 Task: Create a due date automation trigger when advanced on, 2 working days before a card is due add dates due next week at 11:00 AM.
Action: Mouse moved to (823, 242)
Screenshot: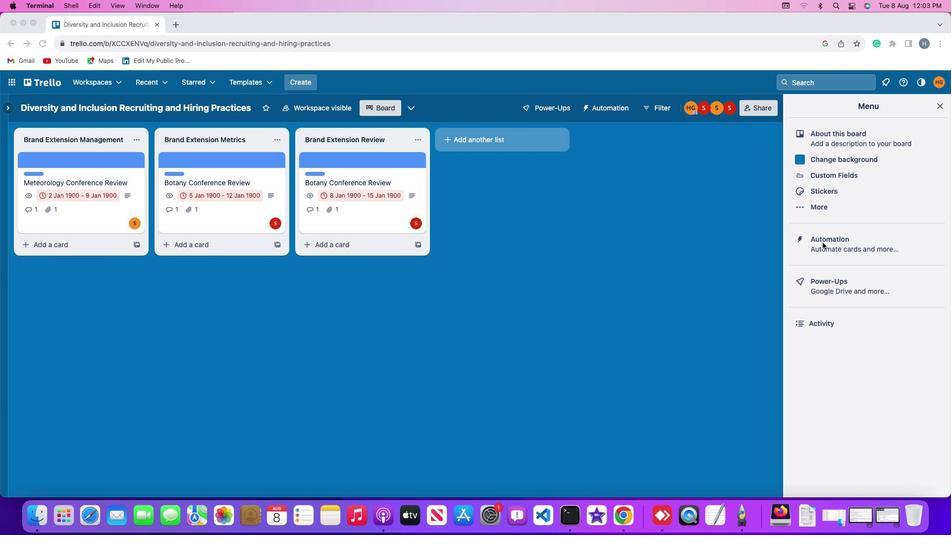 
Action: Mouse pressed left at (823, 242)
Screenshot: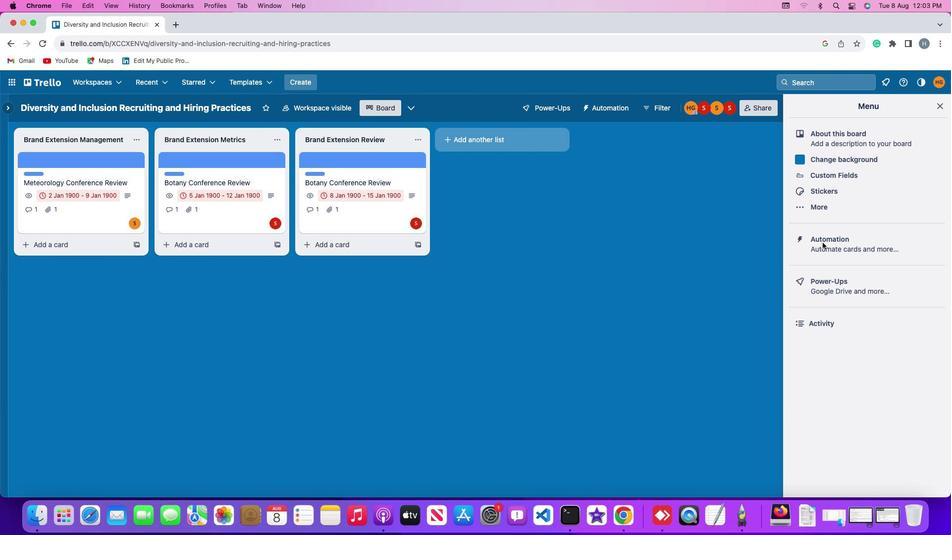 
Action: Mouse moved to (823, 242)
Screenshot: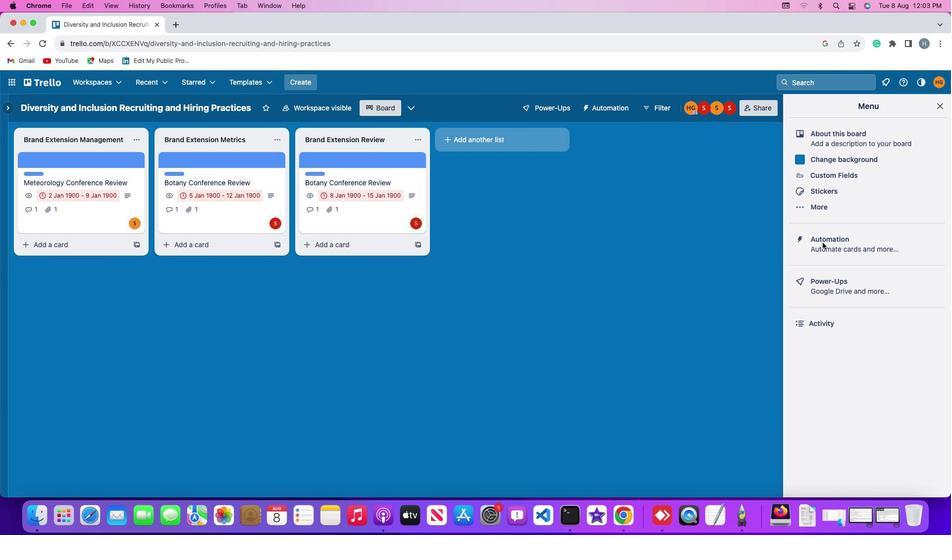 
Action: Mouse pressed left at (823, 242)
Screenshot: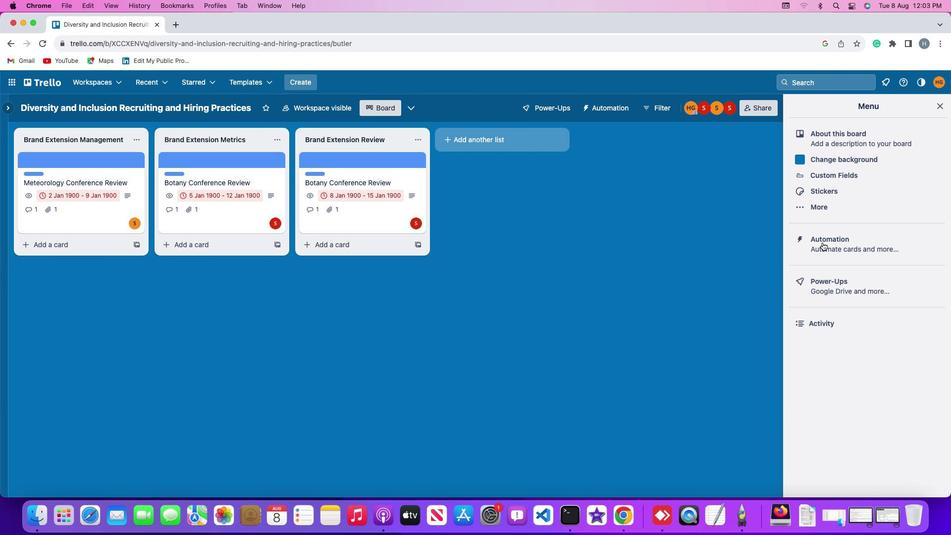 
Action: Mouse moved to (55, 229)
Screenshot: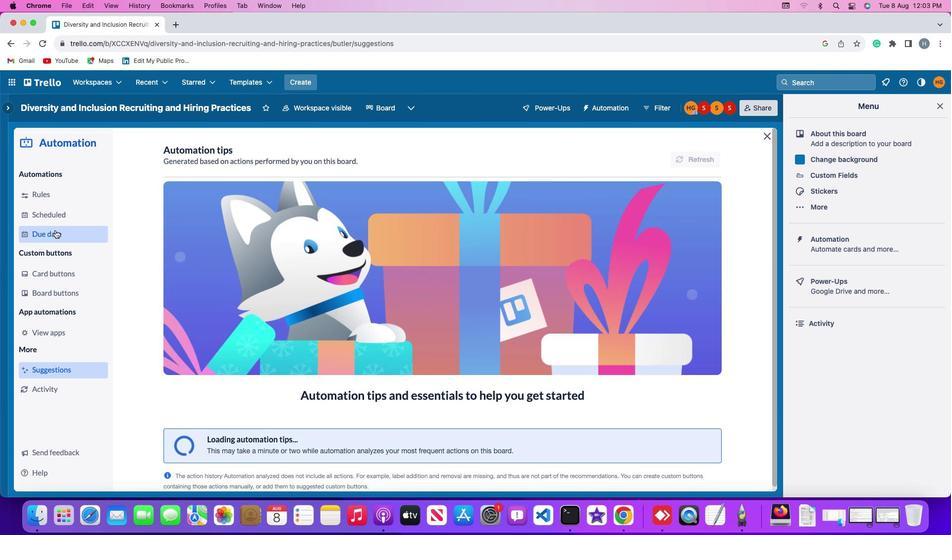
Action: Mouse pressed left at (55, 229)
Screenshot: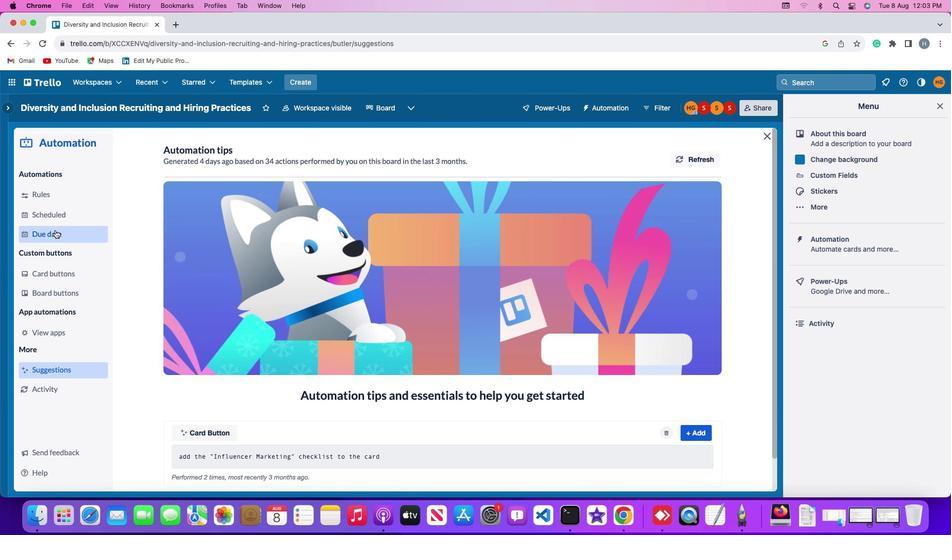 
Action: Mouse moved to (663, 151)
Screenshot: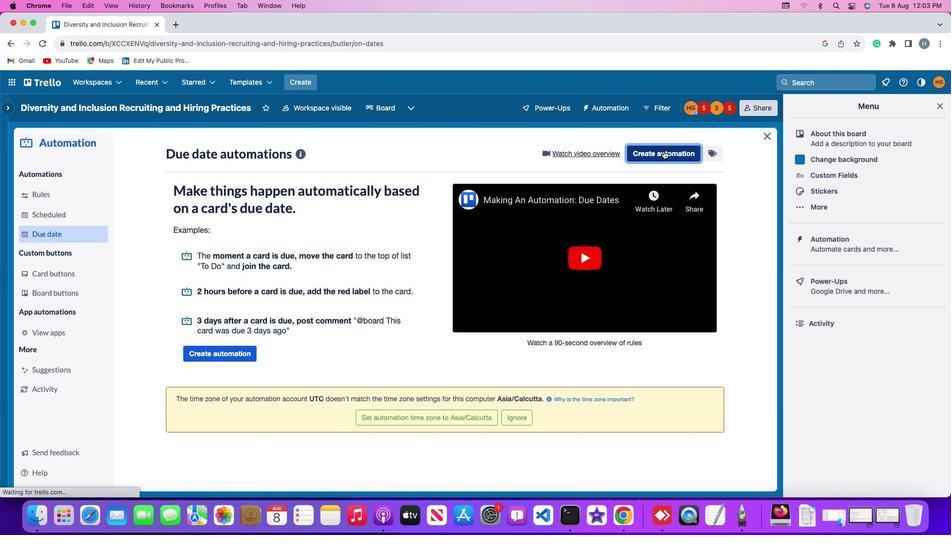 
Action: Mouse pressed left at (663, 151)
Screenshot: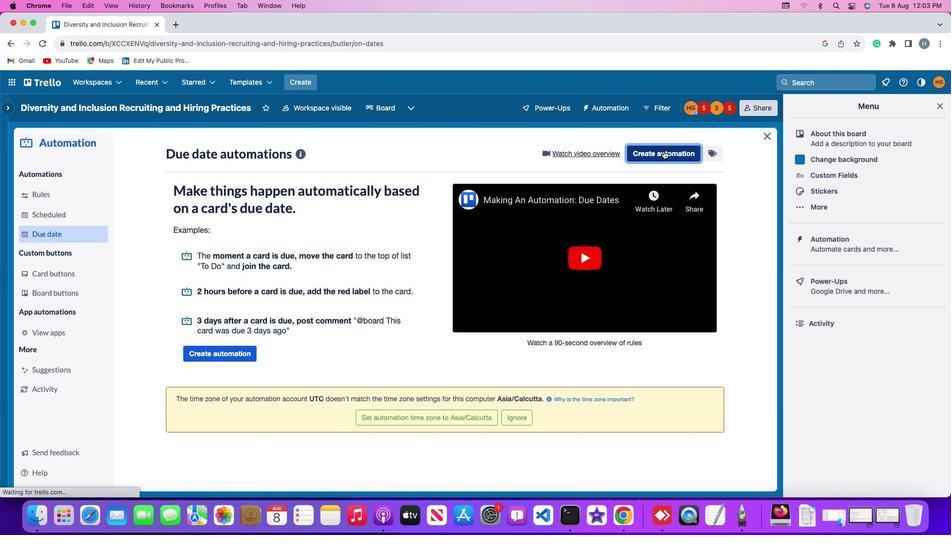 
Action: Mouse moved to (405, 248)
Screenshot: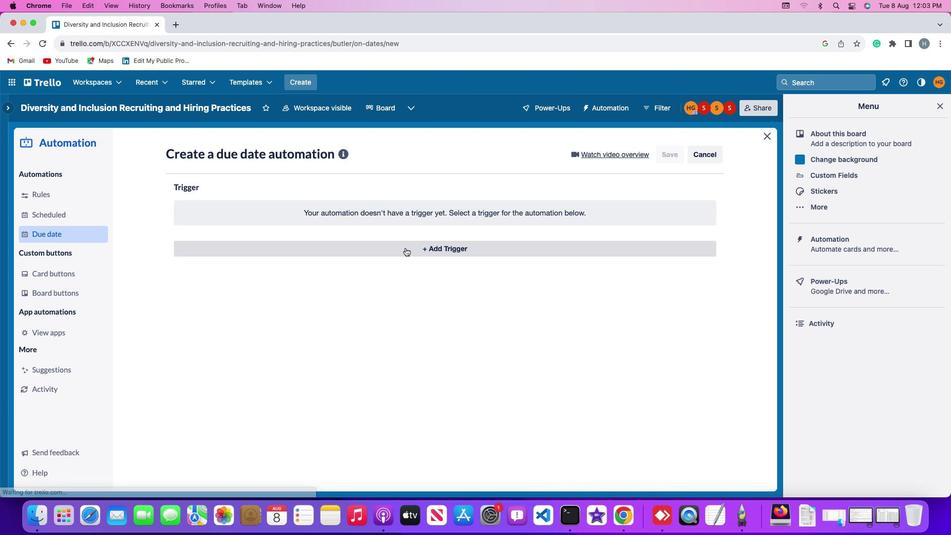 
Action: Mouse pressed left at (405, 248)
Screenshot: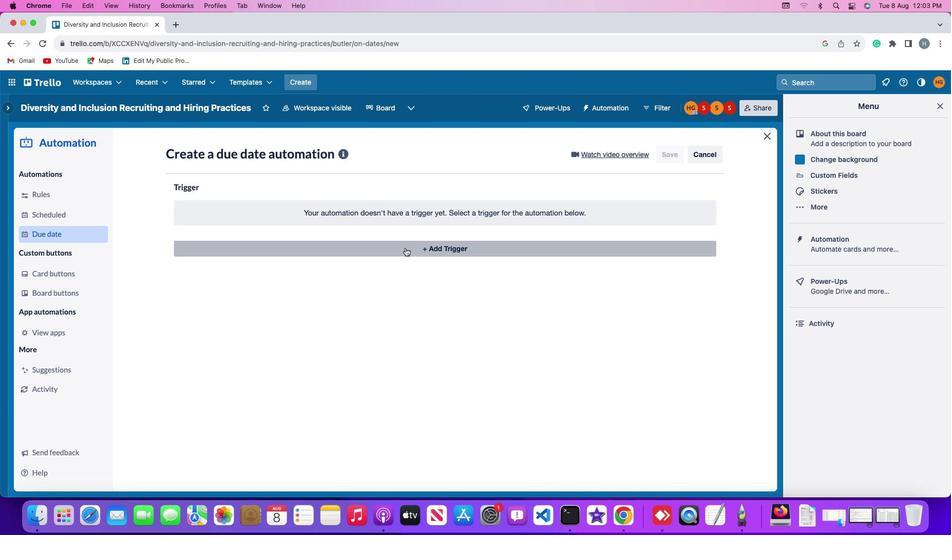 
Action: Mouse moved to (189, 402)
Screenshot: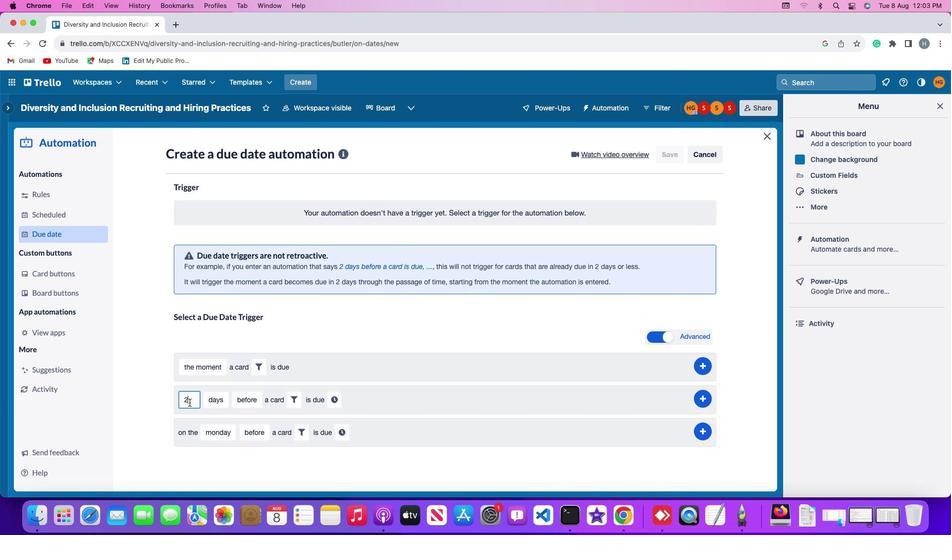 
Action: Mouse pressed left at (189, 402)
Screenshot: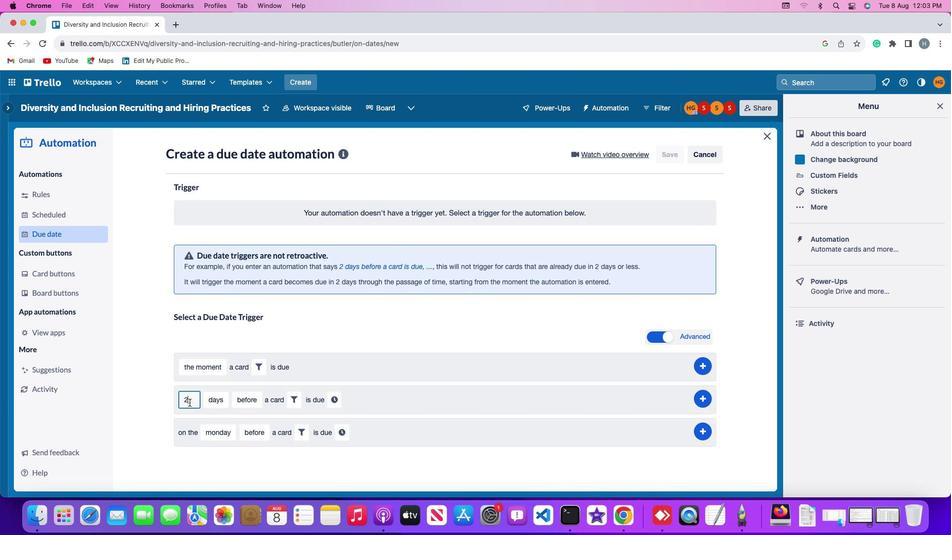 
Action: Key pressed Key.backspace'2'
Screenshot: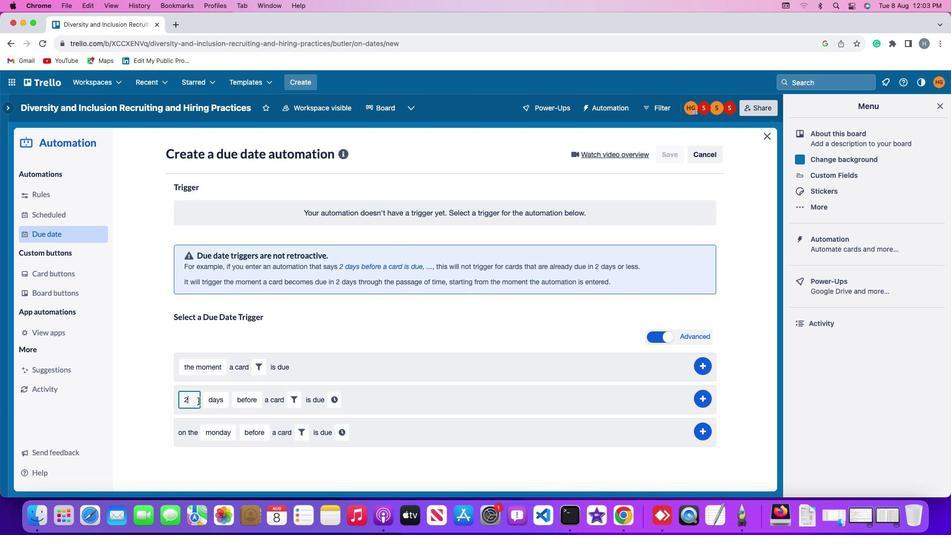 
Action: Mouse moved to (209, 400)
Screenshot: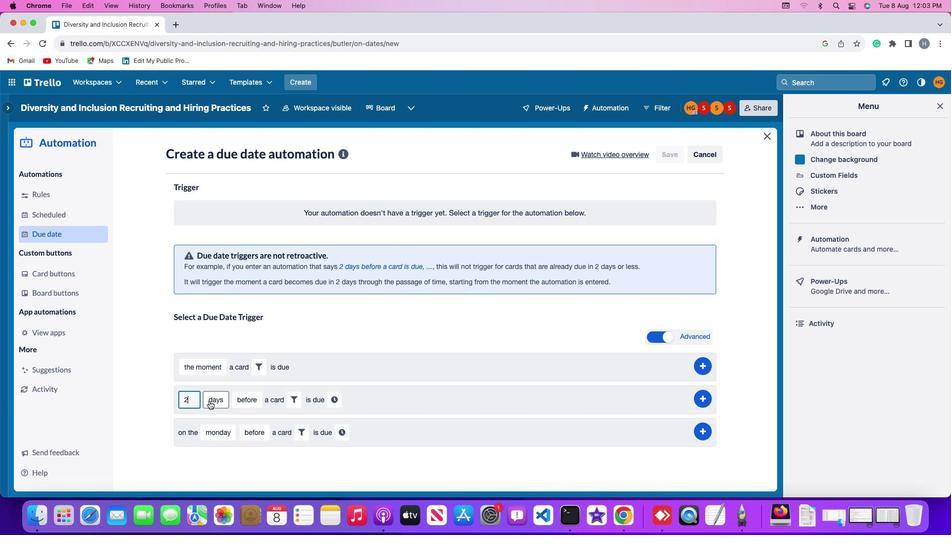 
Action: Mouse pressed left at (209, 400)
Screenshot: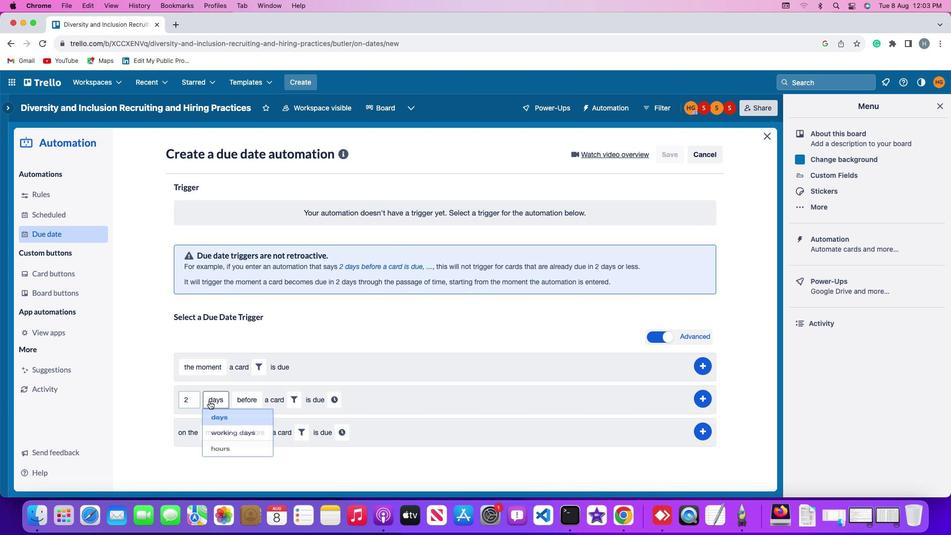
Action: Mouse moved to (214, 436)
Screenshot: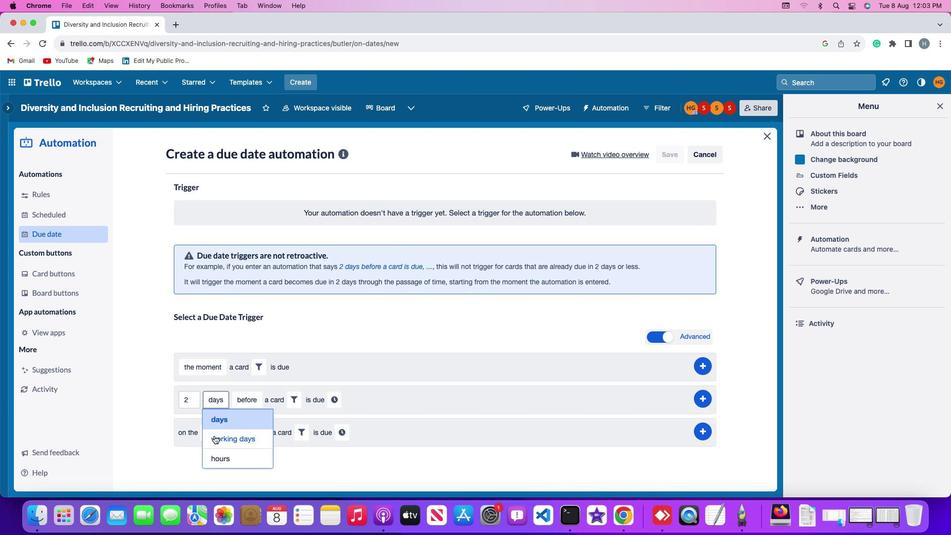 
Action: Mouse pressed left at (214, 436)
Screenshot: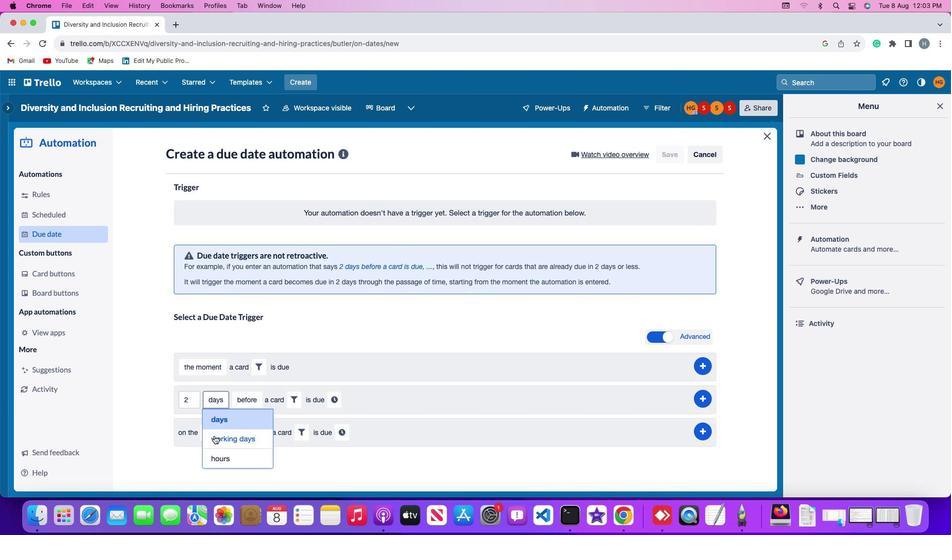 
Action: Mouse moved to (267, 399)
Screenshot: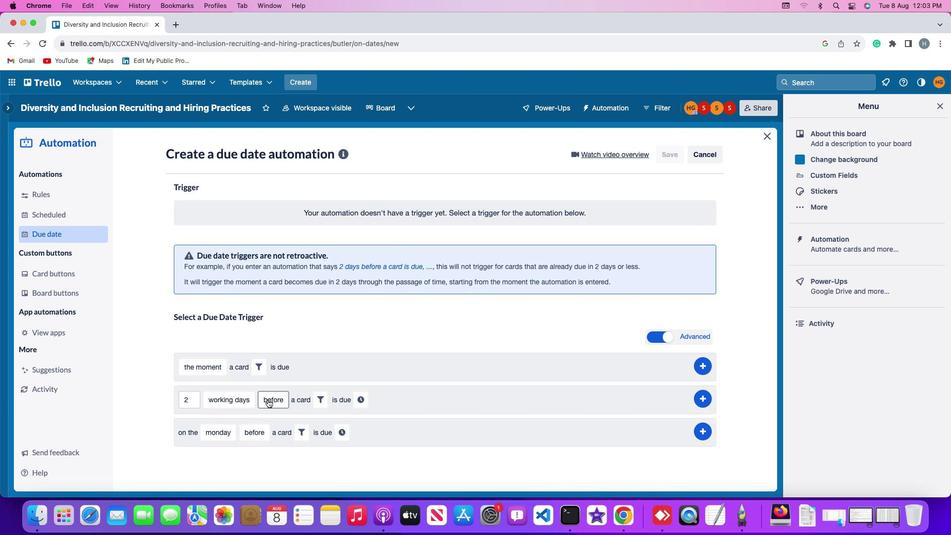 
Action: Mouse pressed left at (267, 399)
Screenshot: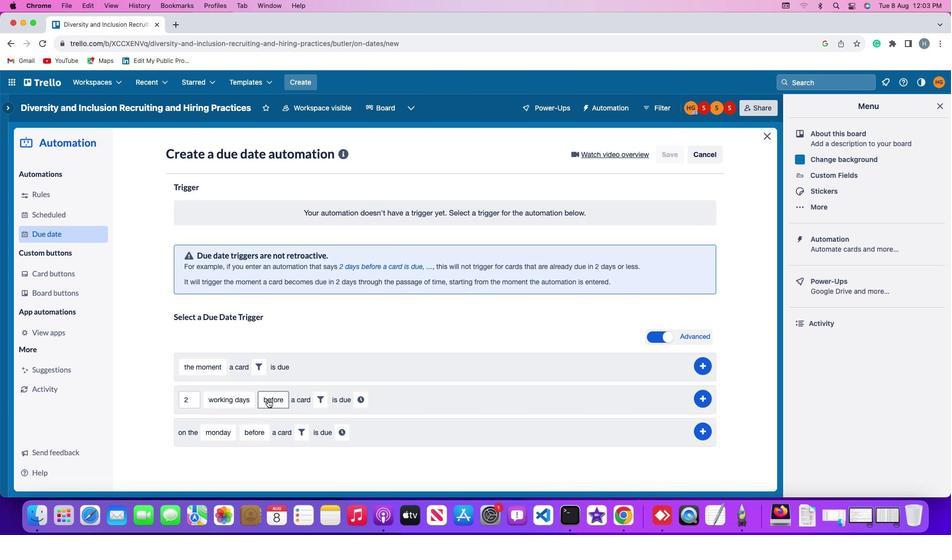 
Action: Mouse moved to (272, 416)
Screenshot: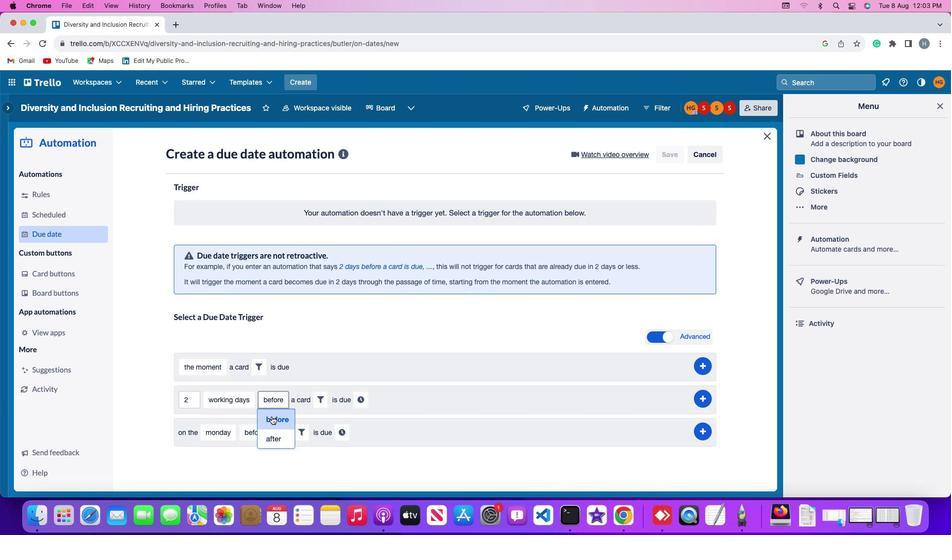 
Action: Mouse pressed left at (272, 416)
Screenshot: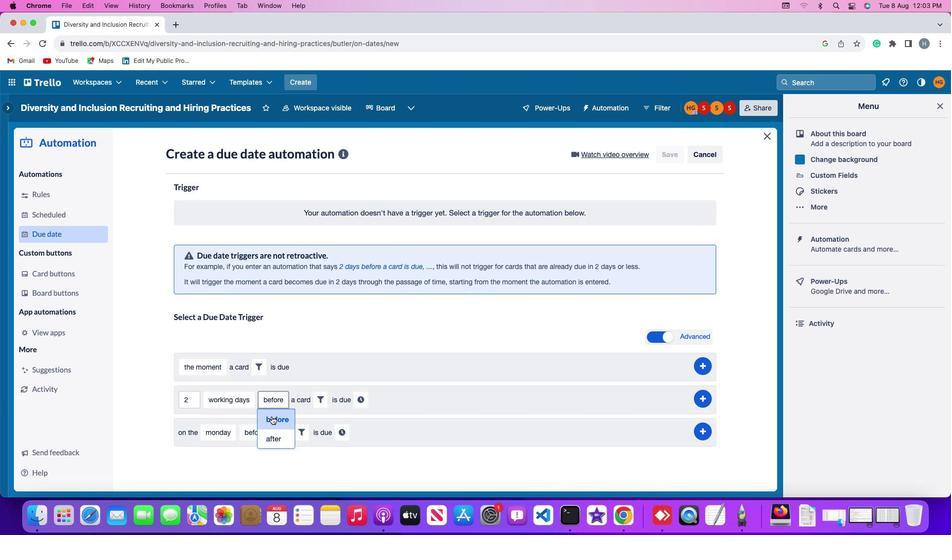 
Action: Mouse moved to (317, 395)
Screenshot: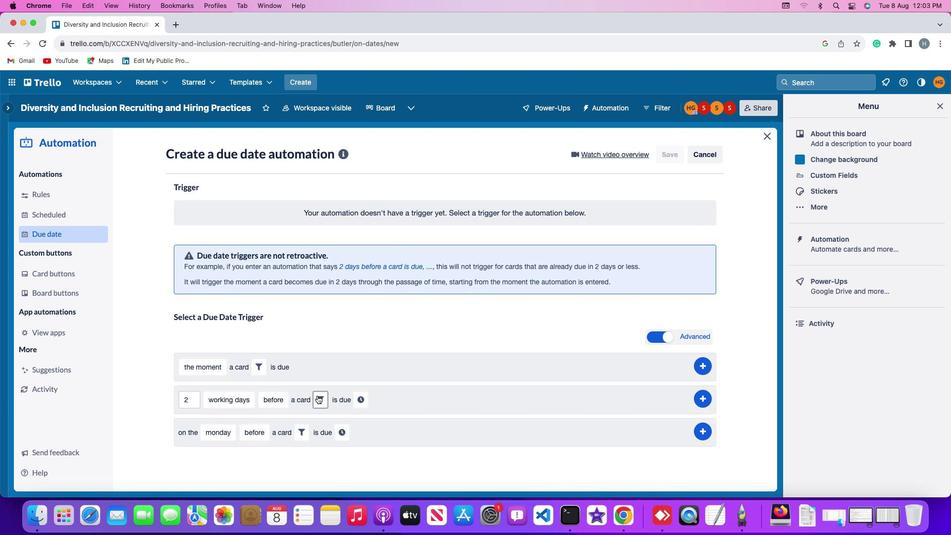
Action: Mouse pressed left at (317, 395)
Screenshot: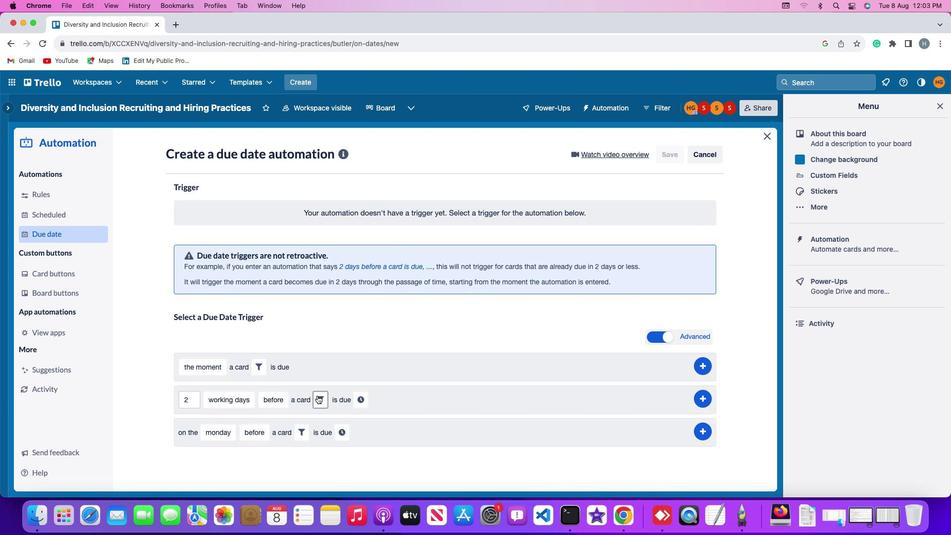 
Action: Mouse moved to (372, 429)
Screenshot: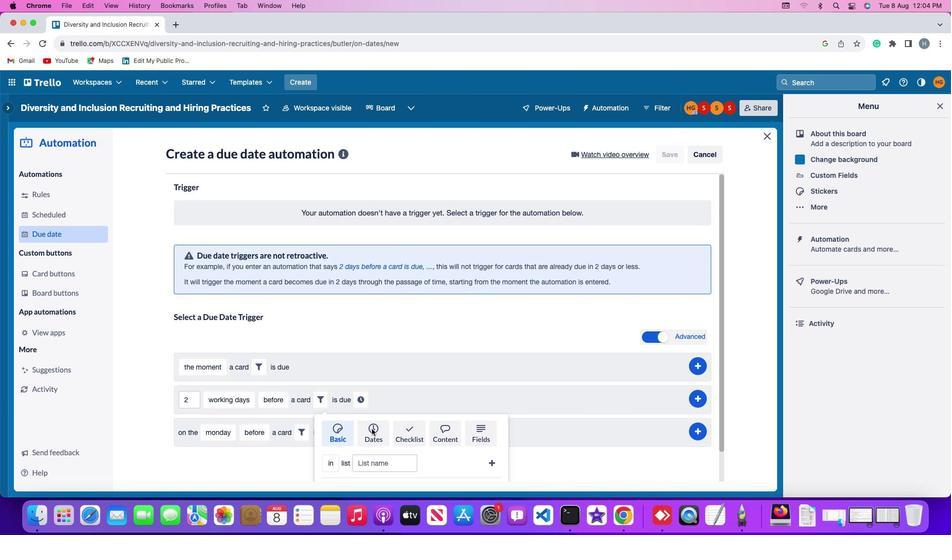 
Action: Mouse pressed left at (372, 429)
Screenshot: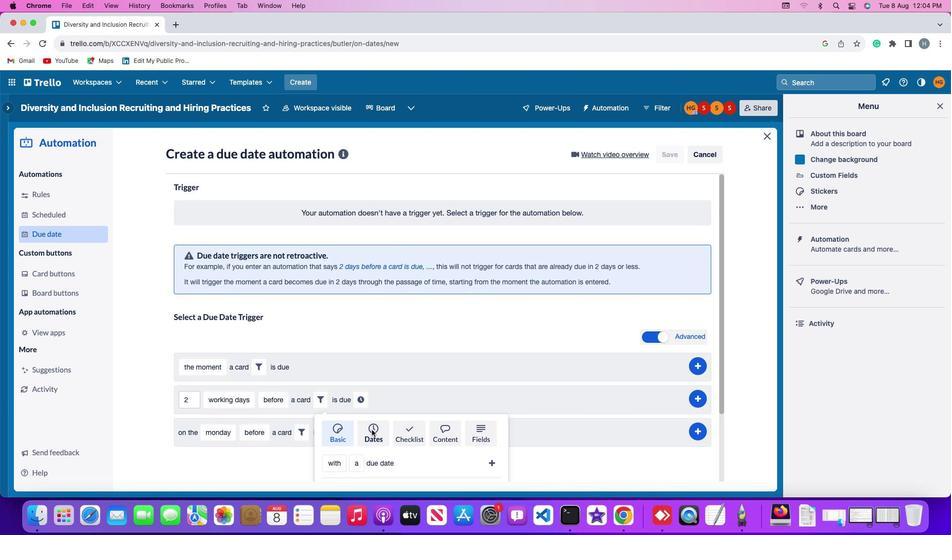 
Action: Mouse moved to (277, 458)
Screenshot: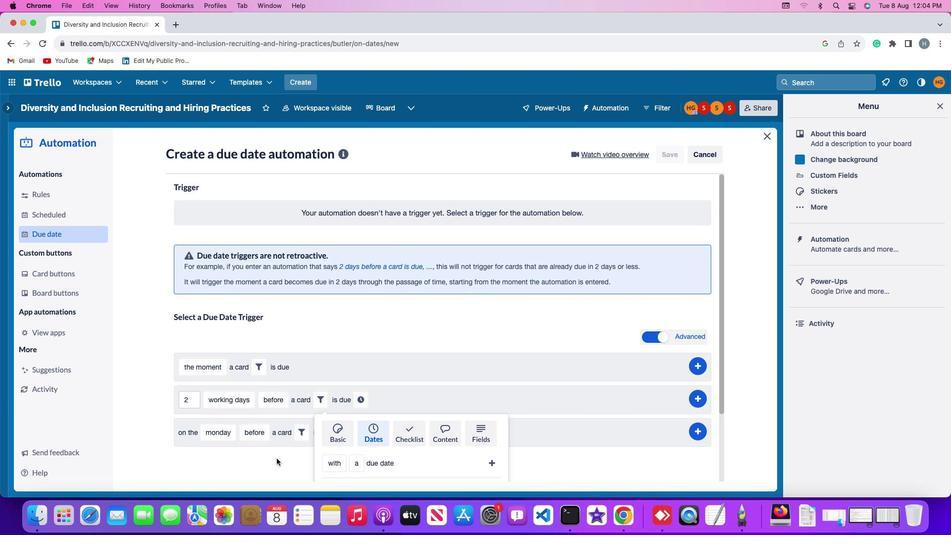 
Action: Mouse scrolled (277, 458) with delta (0, 0)
Screenshot: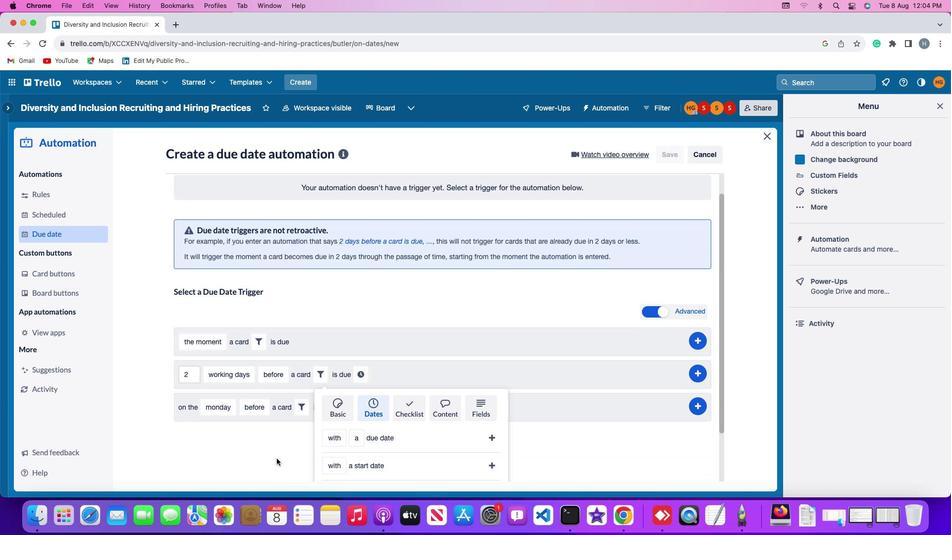 
Action: Mouse scrolled (277, 458) with delta (0, 0)
Screenshot: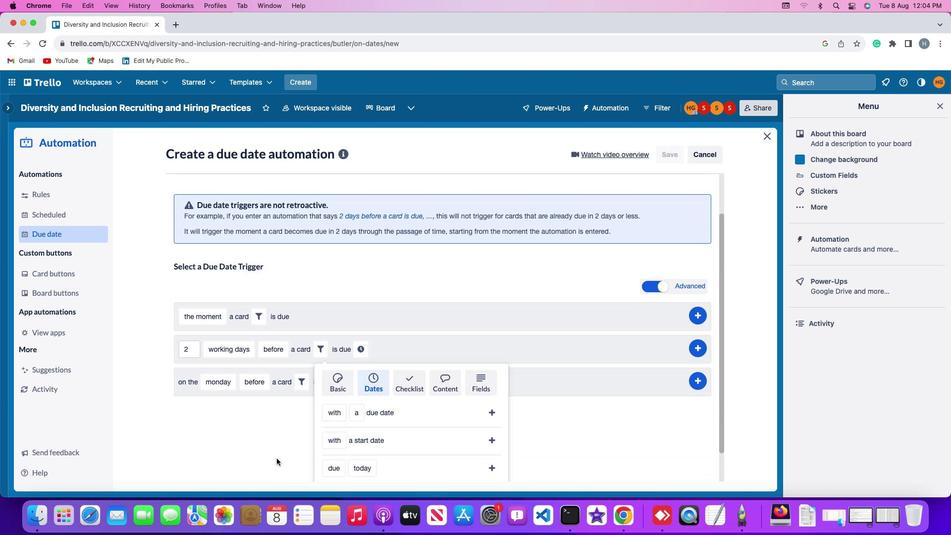 
Action: Mouse scrolled (277, 458) with delta (0, -1)
Screenshot: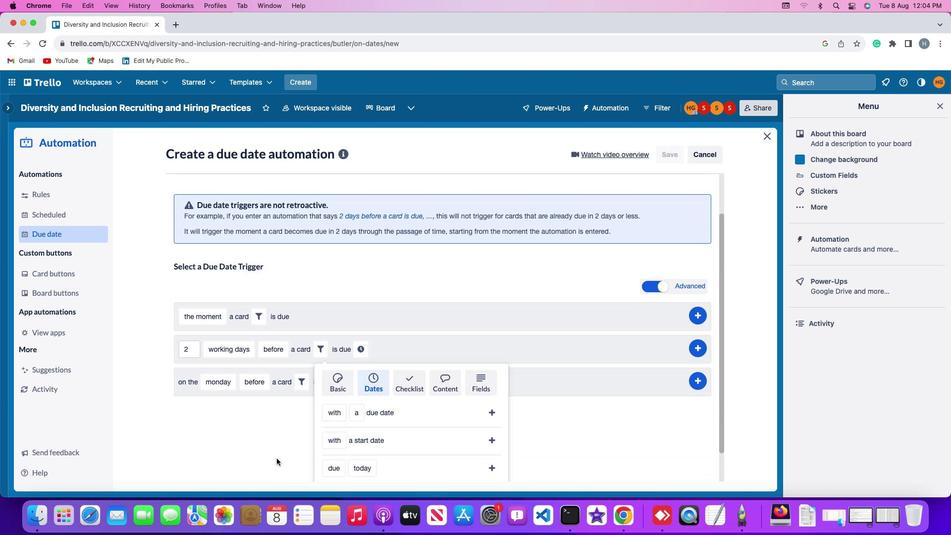 
Action: Mouse scrolled (277, 458) with delta (0, -2)
Screenshot: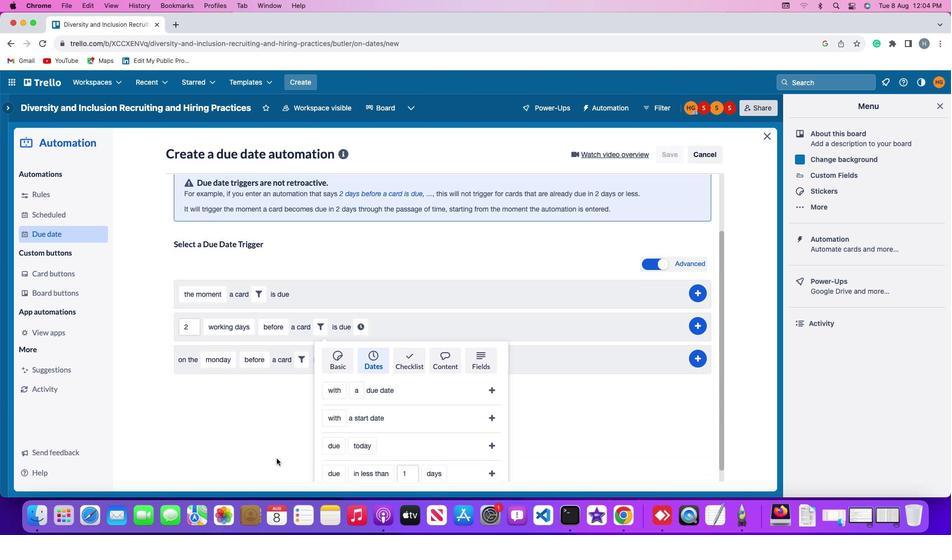 
Action: Mouse scrolled (277, 458) with delta (0, -2)
Screenshot: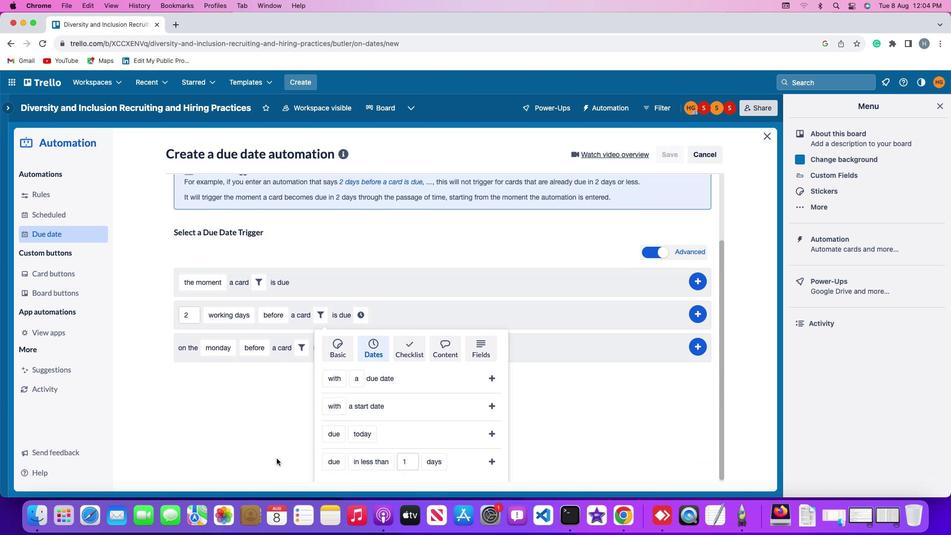 
Action: Mouse scrolled (277, 458) with delta (0, 0)
Screenshot: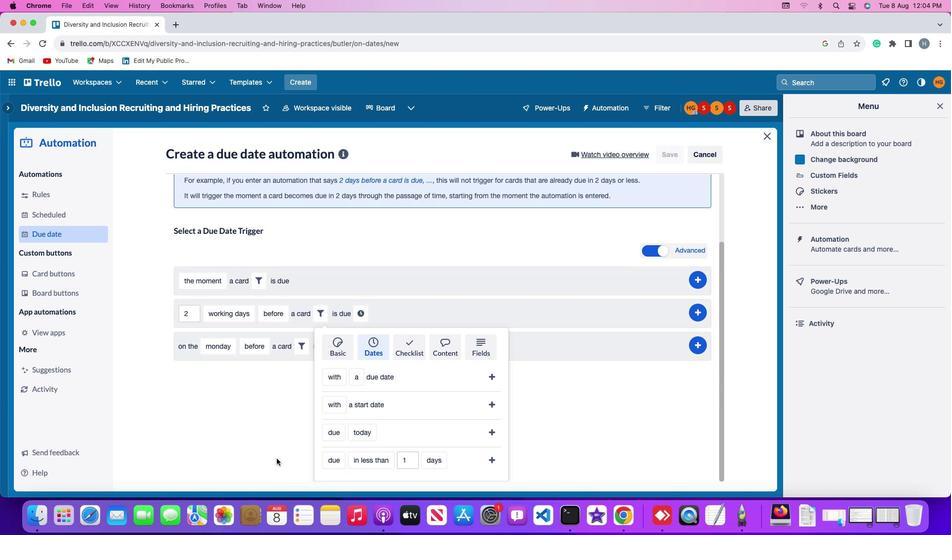 
Action: Mouse scrolled (277, 458) with delta (0, 0)
Screenshot: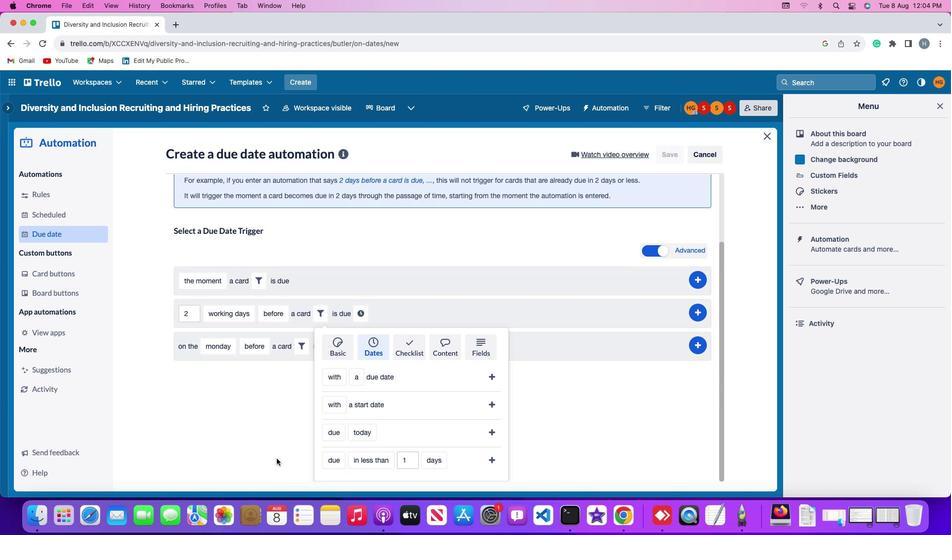 
Action: Mouse scrolled (277, 458) with delta (0, -1)
Screenshot: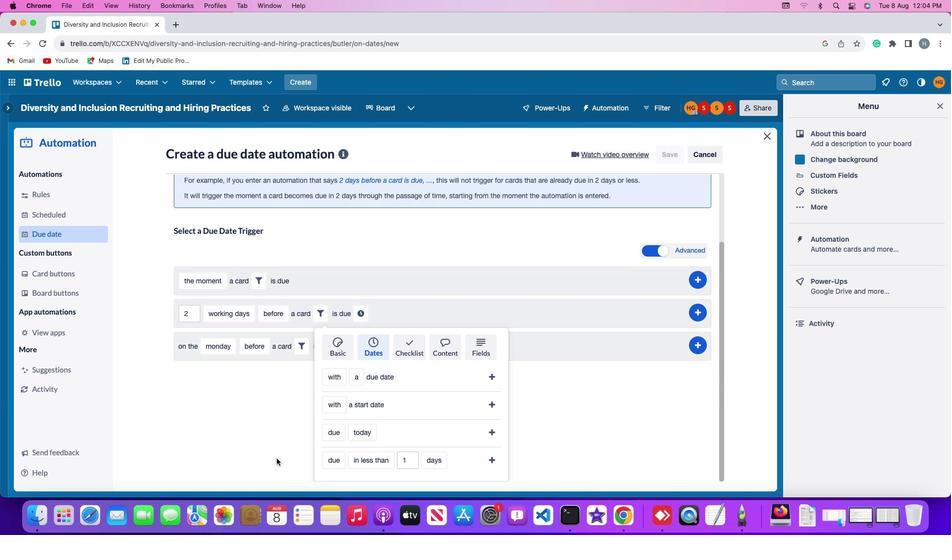 
Action: Mouse moved to (328, 436)
Screenshot: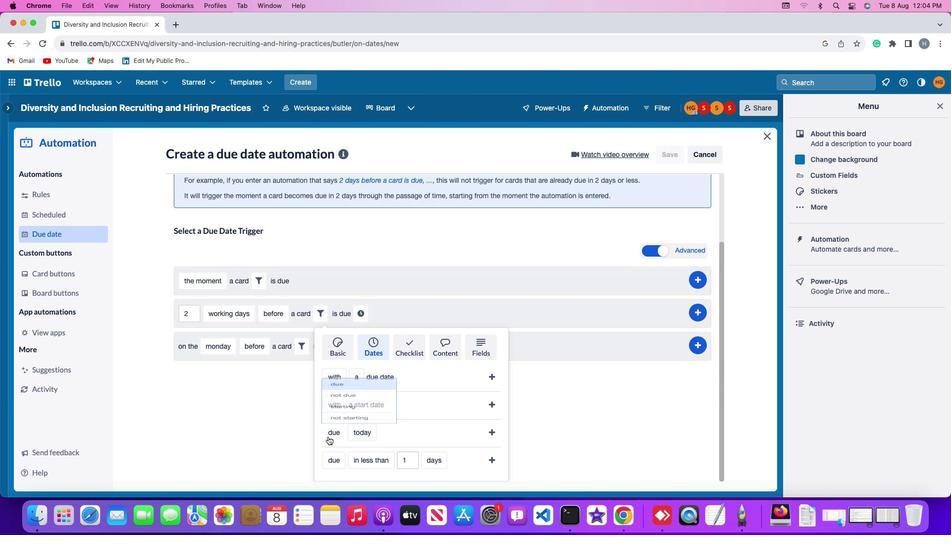 
Action: Mouse pressed left at (328, 436)
Screenshot: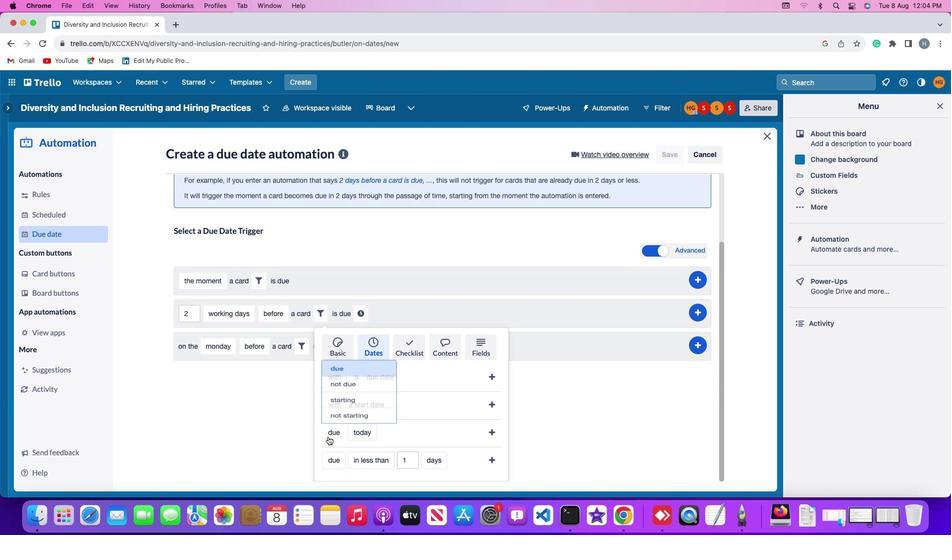 
Action: Mouse moved to (351, 357)
Screenshot: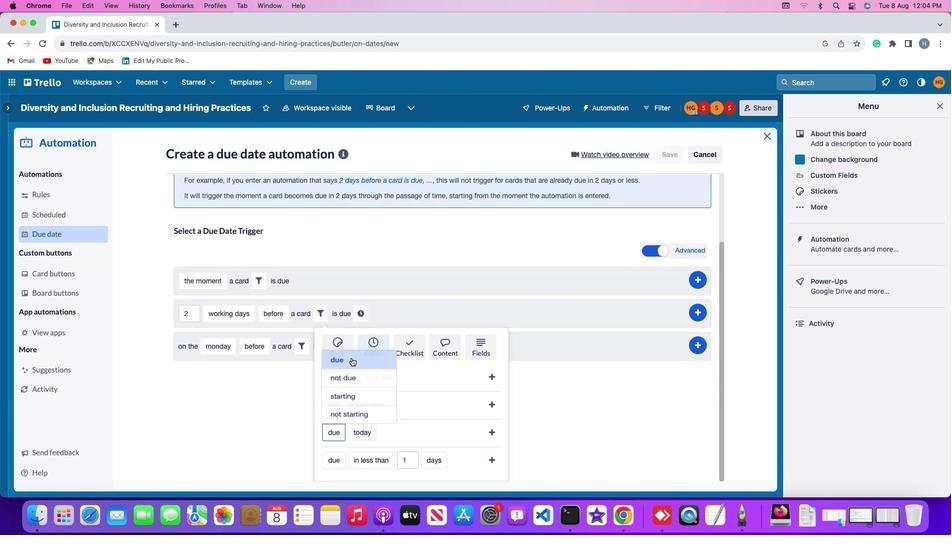 
Action: Mouse pressed left at (351, 357)
Screenshot: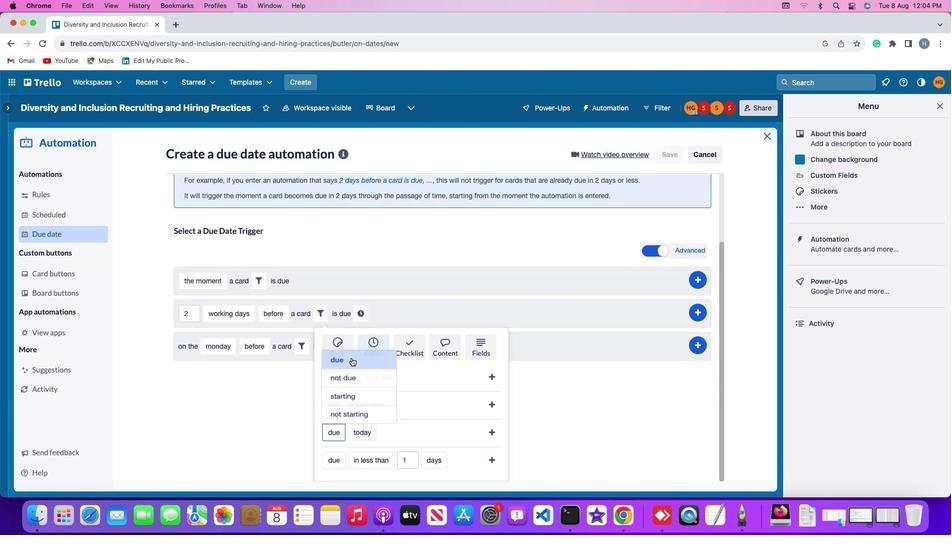 
Action: Mouse moved to (362, 433)
Screenshot: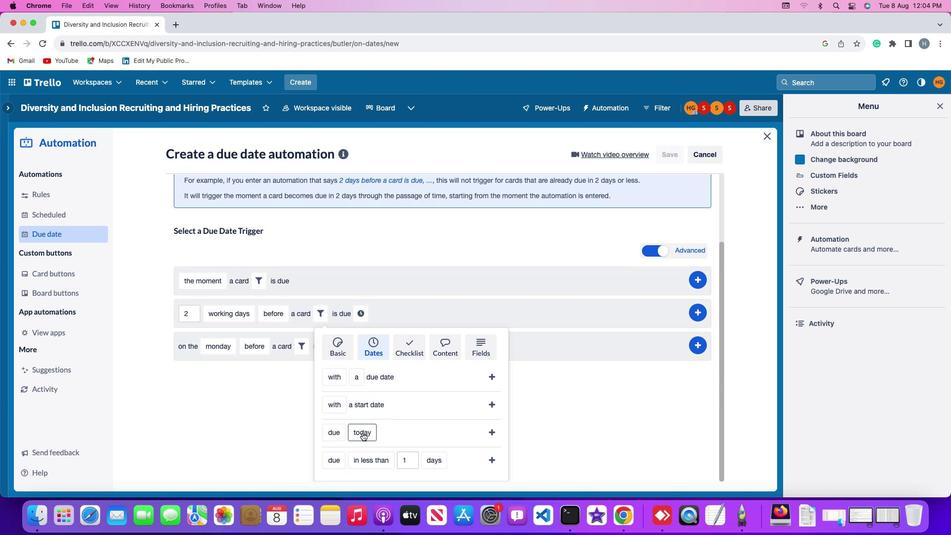 
Action: Mouse pressed left at (362, 433)
Screenshot: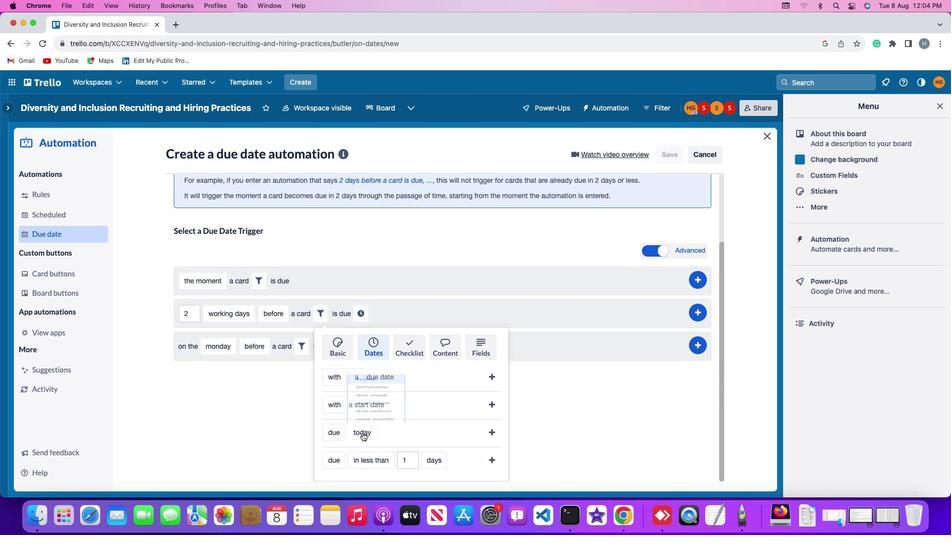 
Action: Mouse moved to (379, 369)
Screenshot: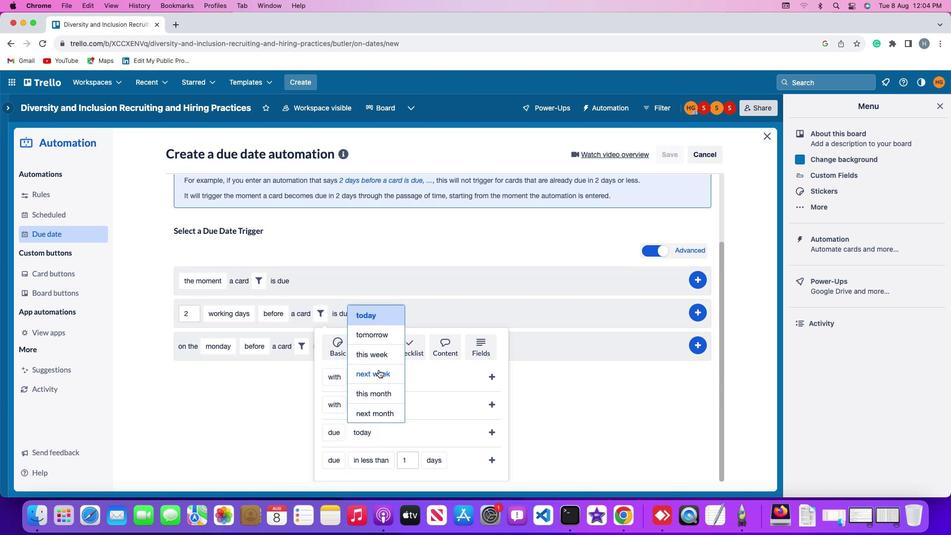 
Action: Mouse pressed left at (379, 369)
Screenshot: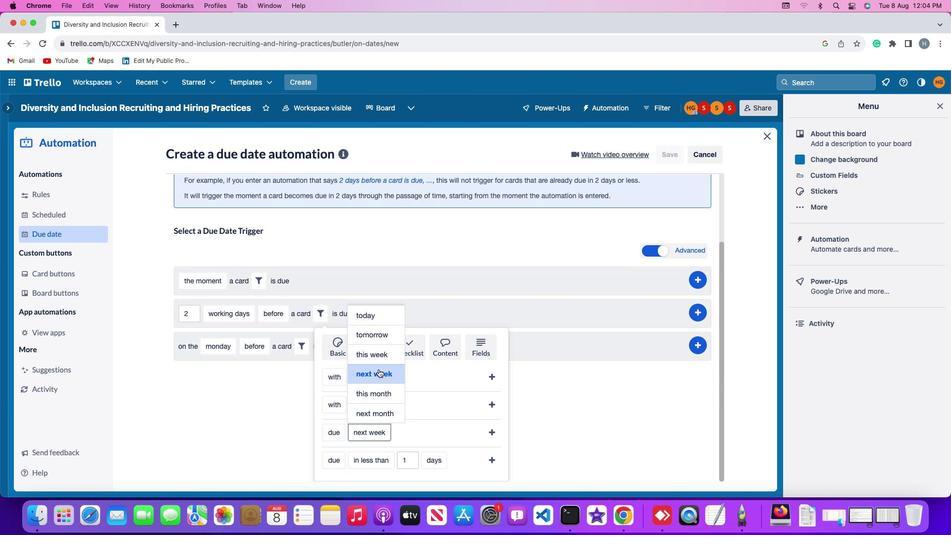 
Action: Mouse moved to (497, 429)
Screenshot: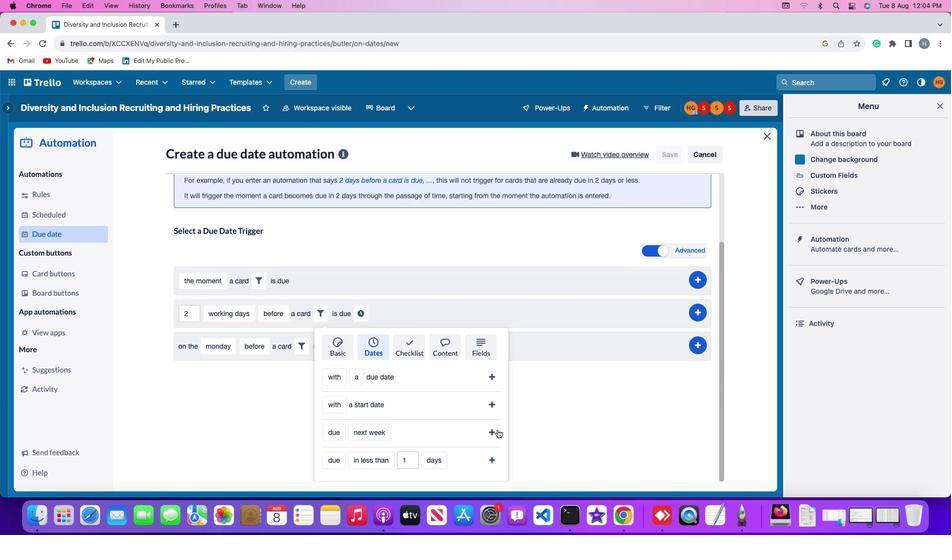 
Action: Mouse pressed left at (497, 429)
Screenshot: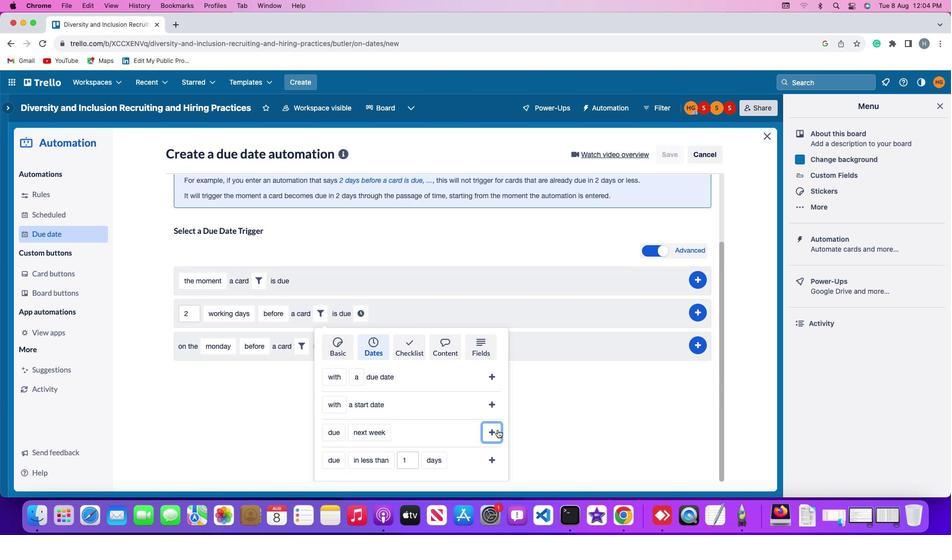 
Action: Mouse moved to (434, 395)
Screenshot: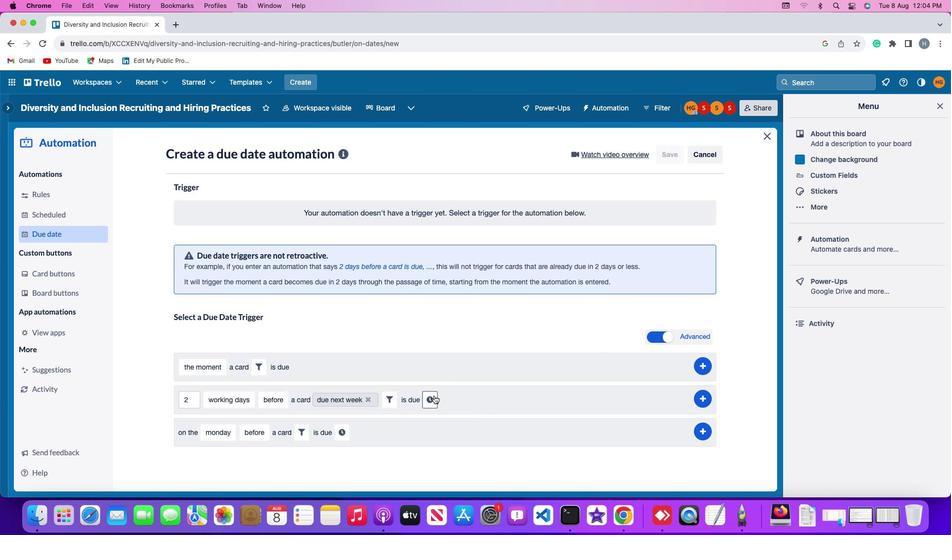 
Action: Mouse pressed left at (434, 395)
Screenshot: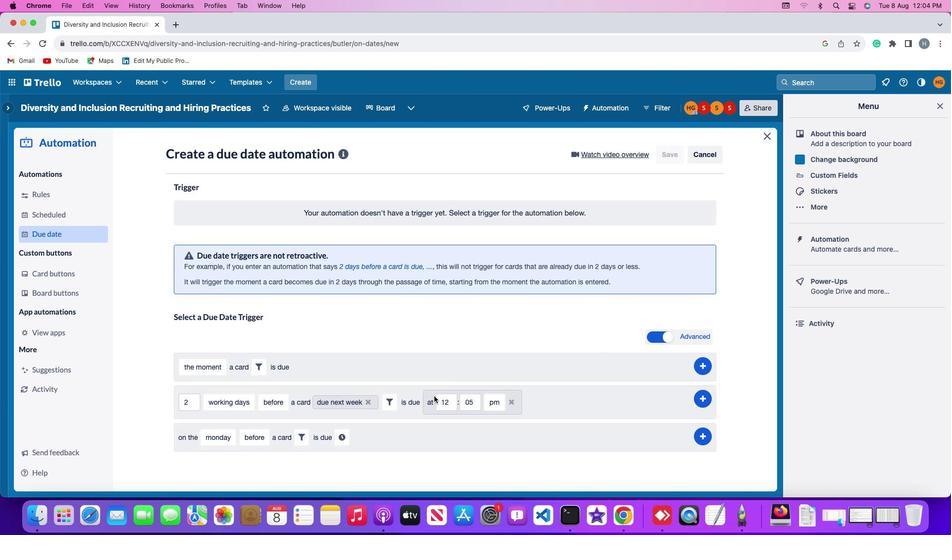 
Action: Mouse moved to (452, 399)
Screenshot: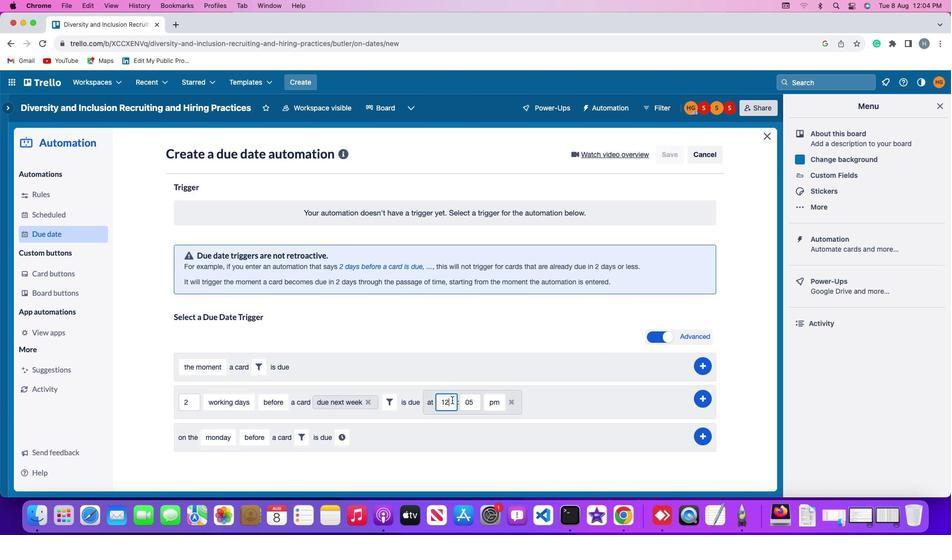 
Action: Mouse pressed left at (452, 399)
Screenshot: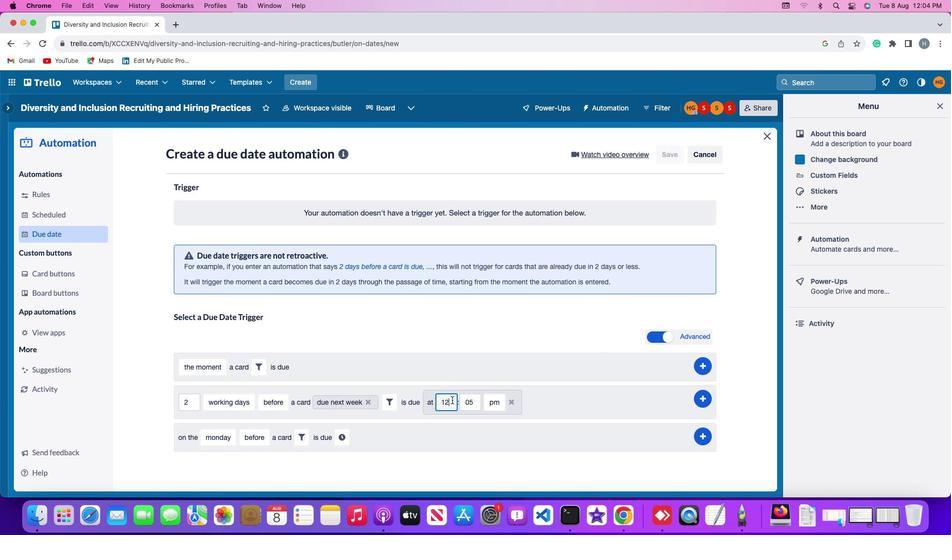 
Action: Mouse moved to (451, 399)
Screenshot: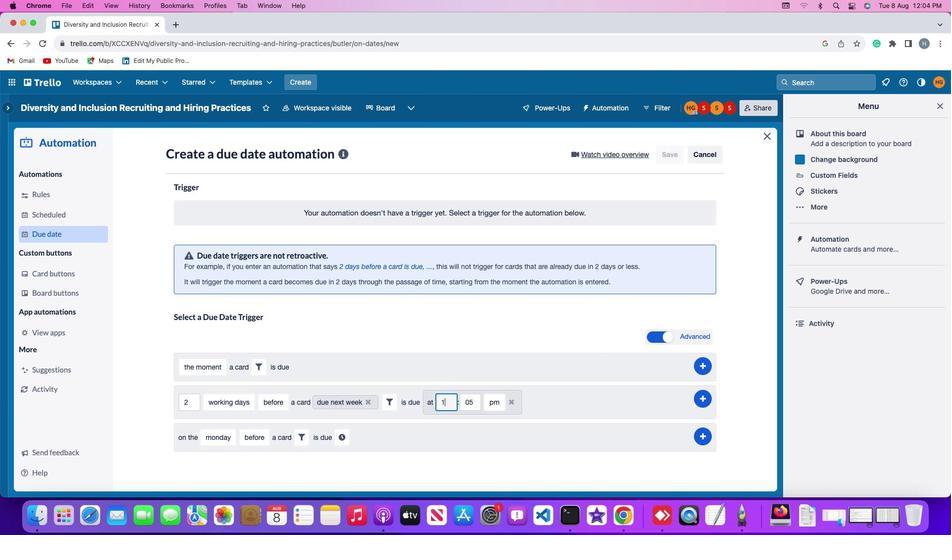 
Action: Key pressed Key.backspaceKey.backspace
Screenshot: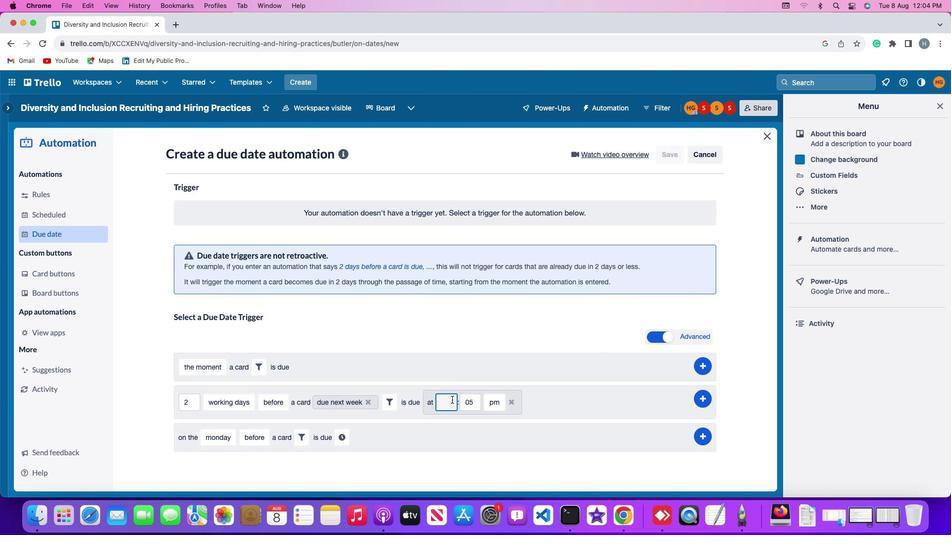 
Action: Mouse moved to (451, 398)
Screenshot: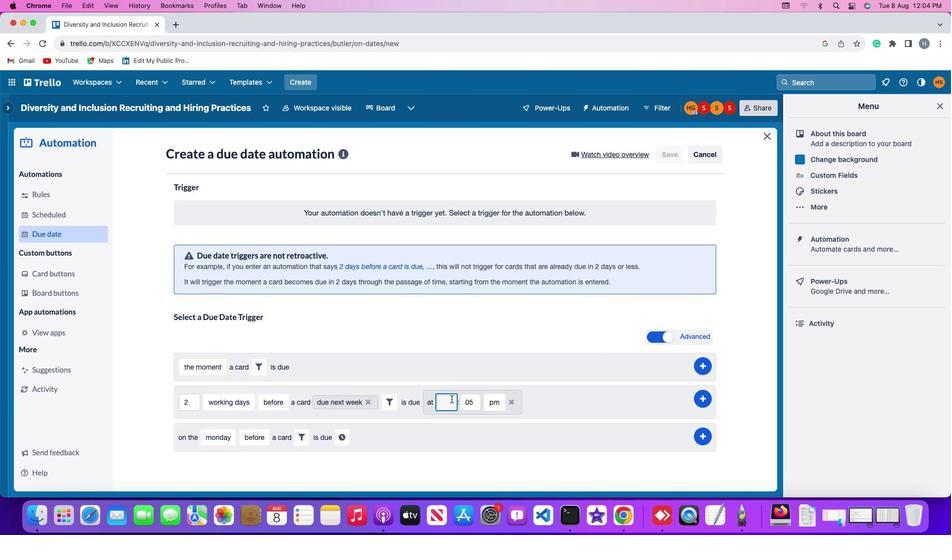 
Action: Key pressed '1''1'
Screenshot: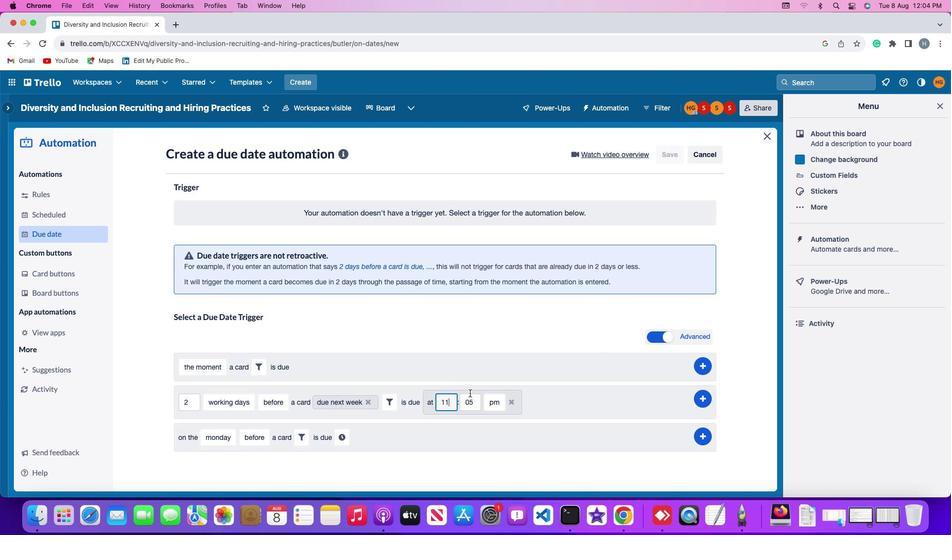 
Action: Mouse moved to (475, 398)
Screenshot: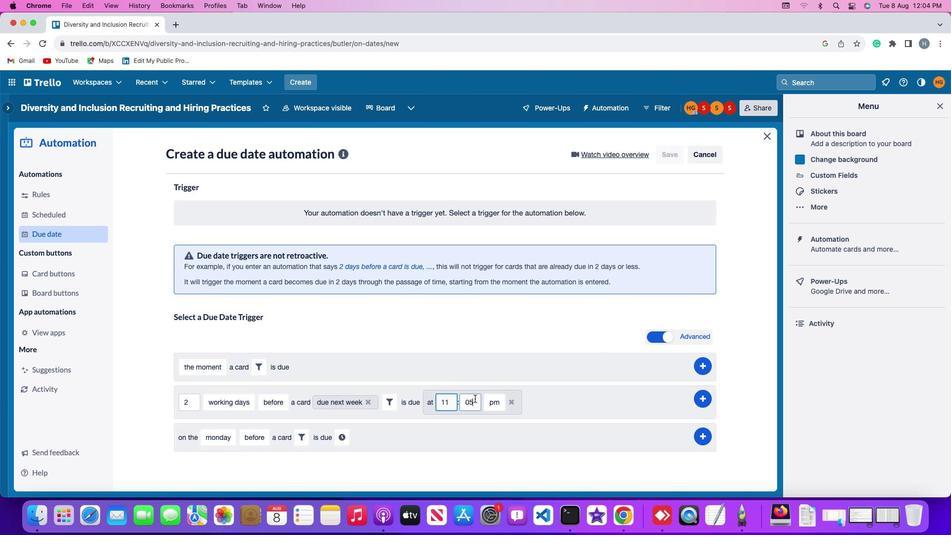
Action: Mouse pressed left at (475, 398)
Screenshot: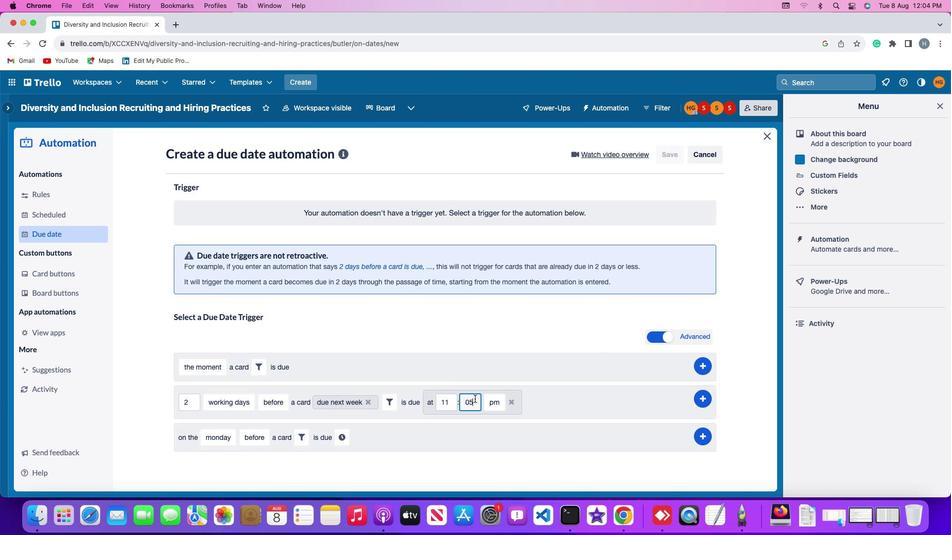 
Action: Key pressed Key.backspaceKey.backspace'0''0'
Screenshot: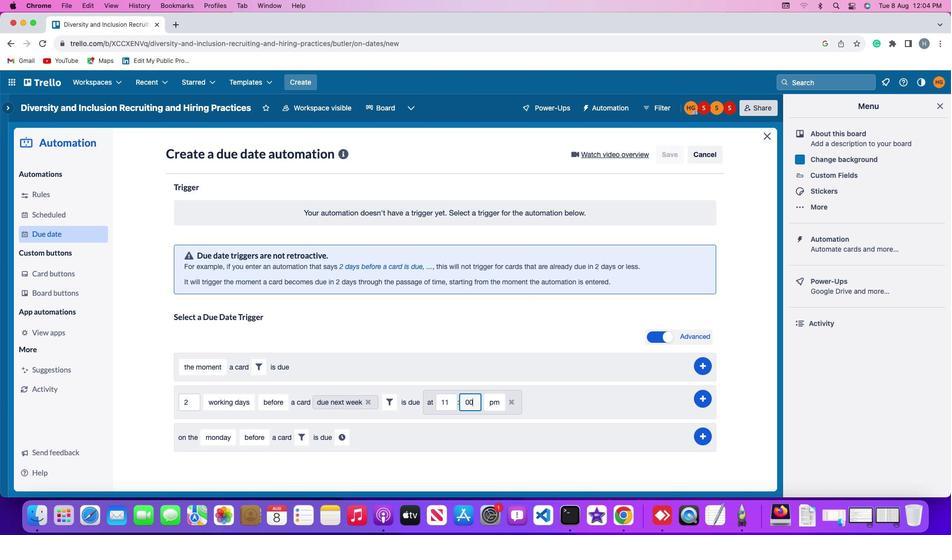 
Action: Mouse moved to (492, 403)
Screenshot: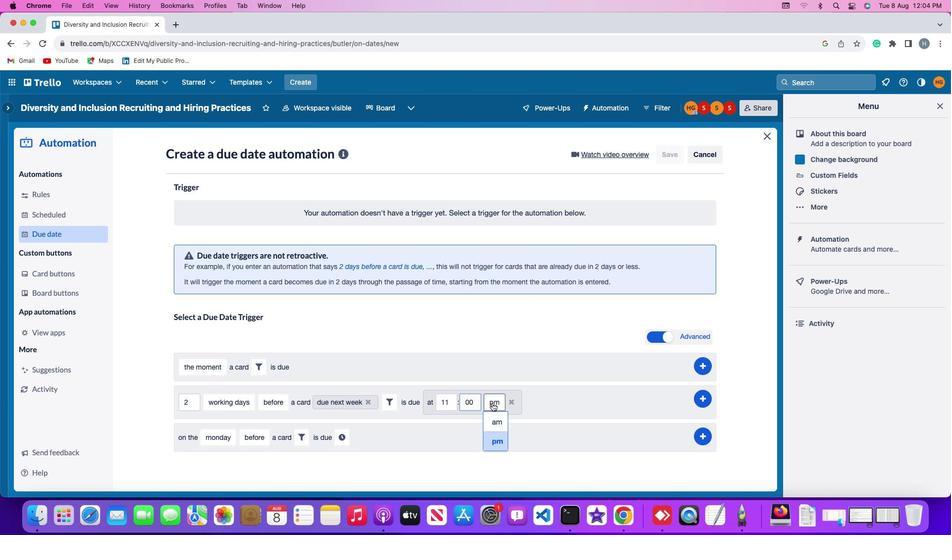 
Action: Mouse pressed left at (492, 403)
Screenshot: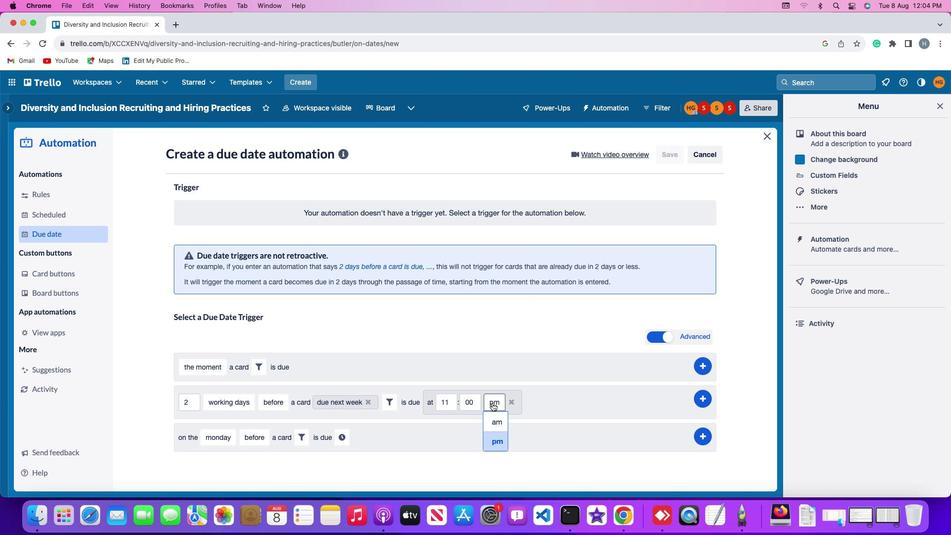 
Action: Mouse moved to (496, 422)
Screenshot: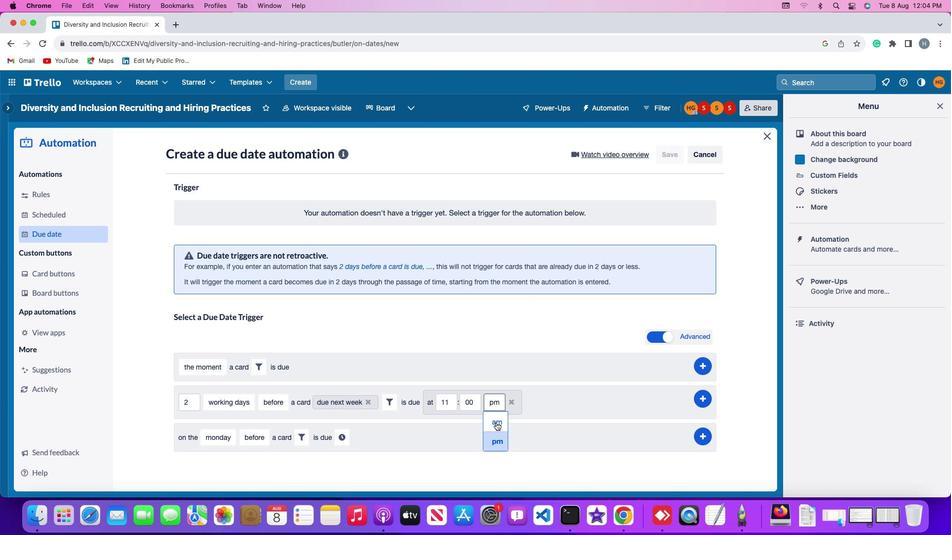 
Action: Mouse pressed left at (496, 422)
Screenshot: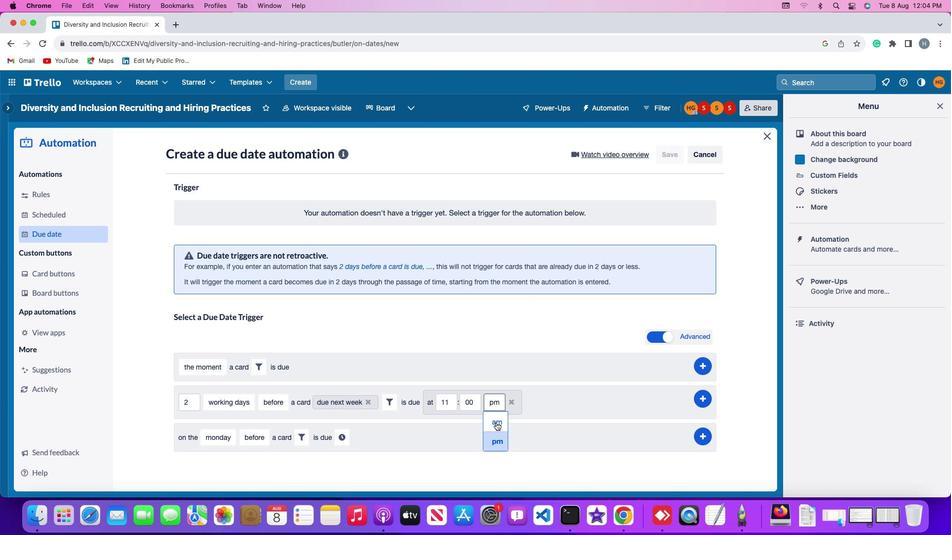 
Action: Mouse moved to (702, 396)
Screenshot: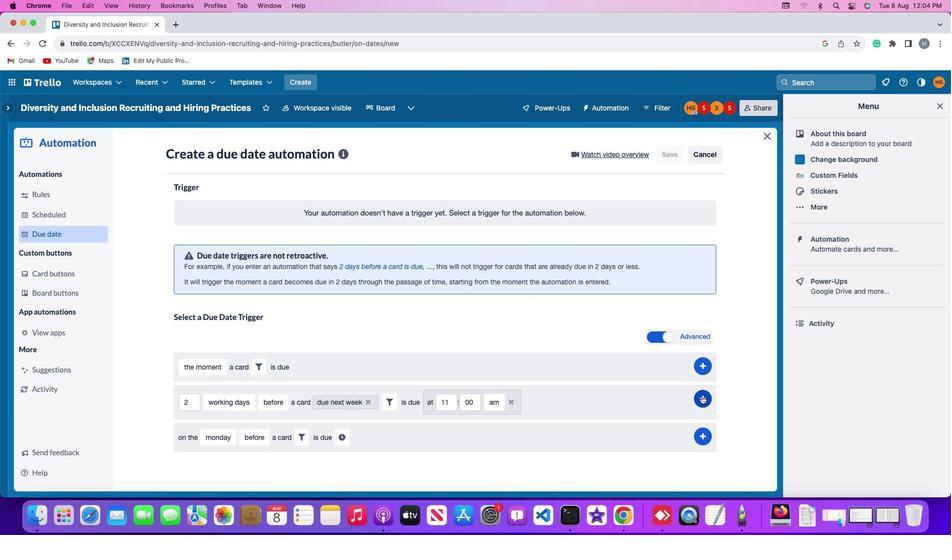 
Action: Mouse pressed left at (702, 396)
Screenshot: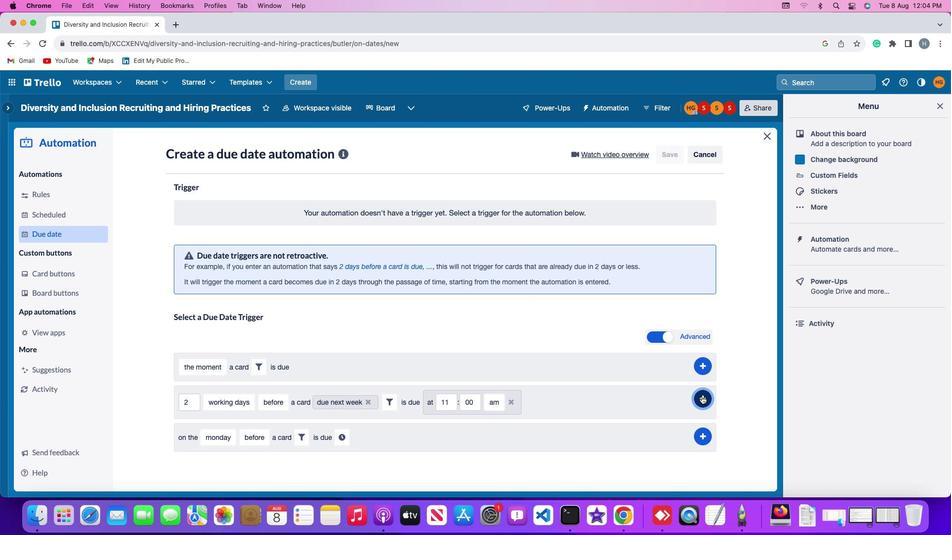 
Action: Mouse moved to (750, 301)
Screenshot: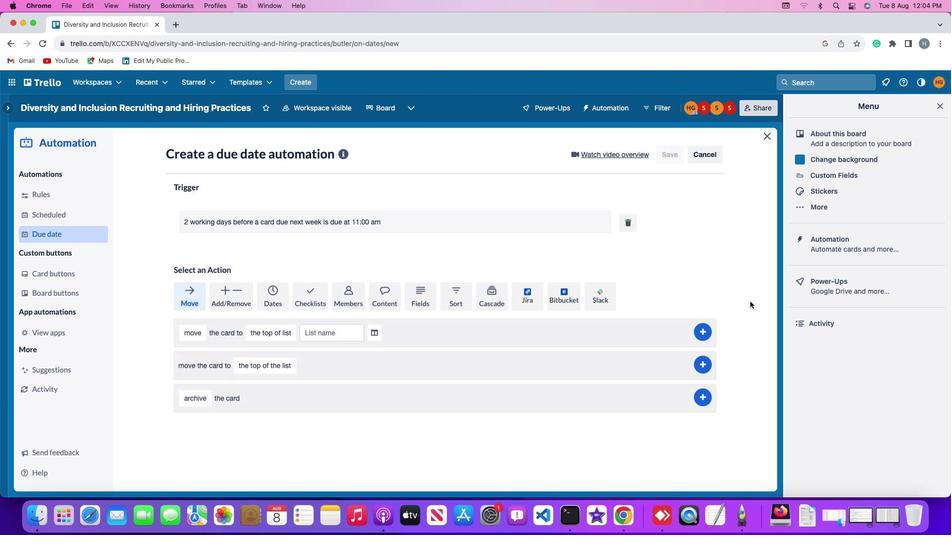 
